 Task: Change elbow connector line weight to 16PX.
Action: Mouse moved to (489, 241)
Screenshot: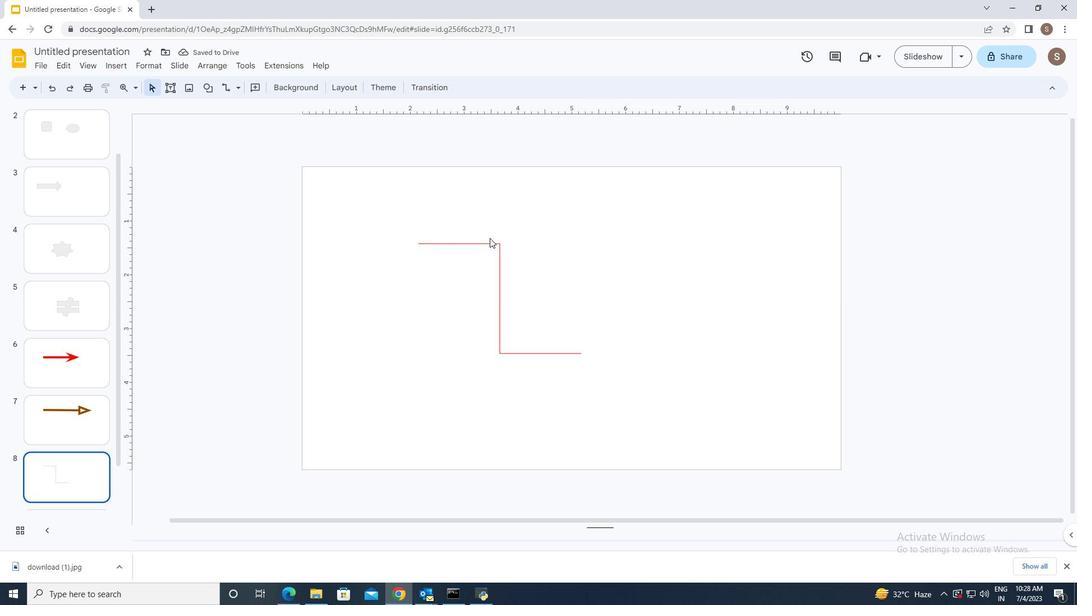 
Action: Mouse pressed left at (489, 241)
Screenshot: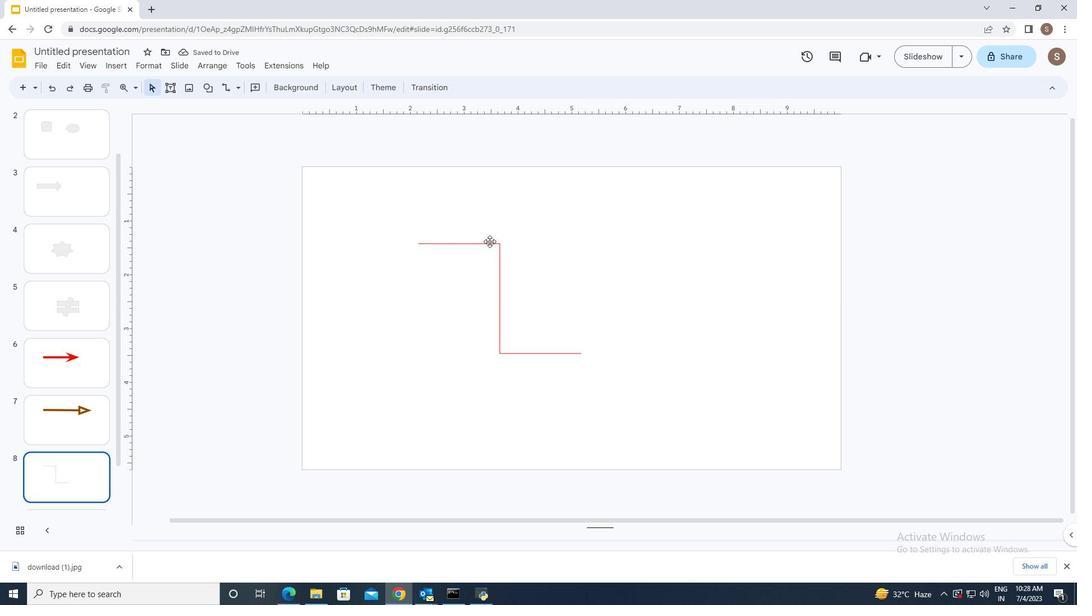 
Action: Mouse moved to (270, 86)
Screenshot: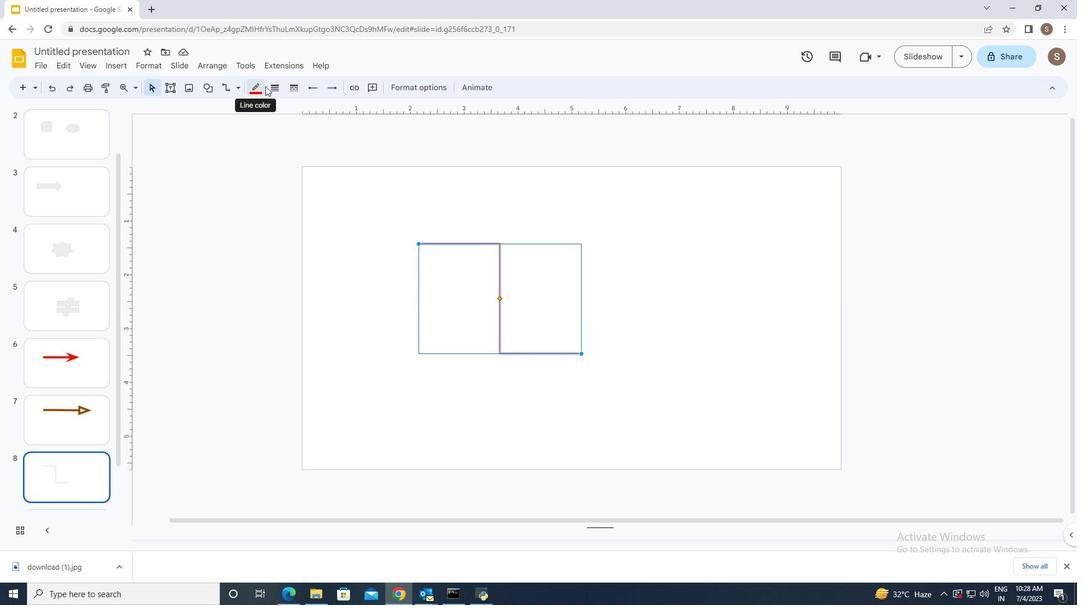 
Action: Mouse pressed left at (270, 86)
Screenshot: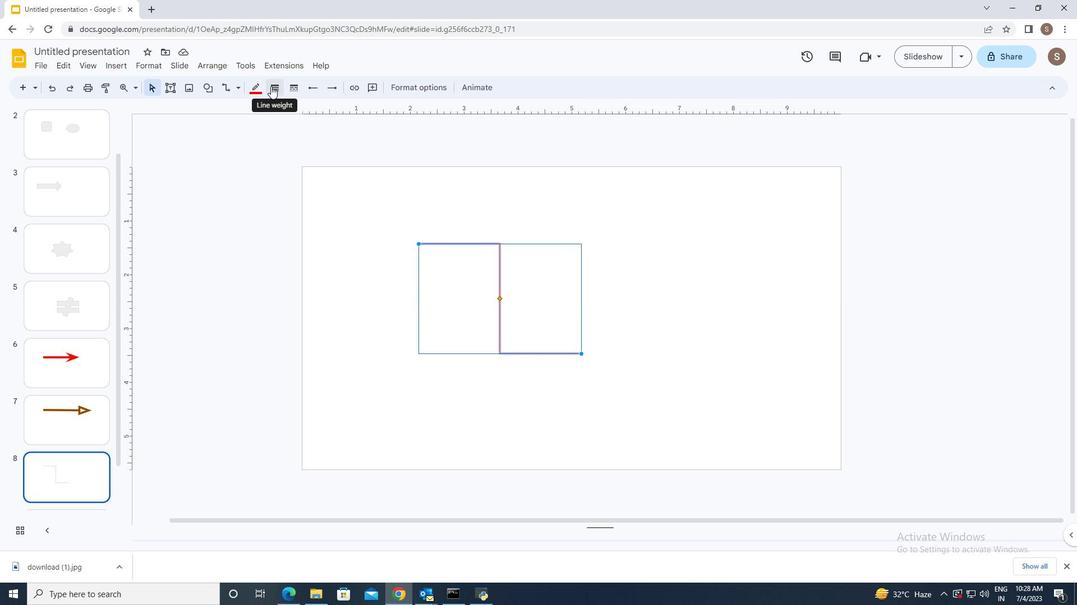 
Action: Mouse moved to (294, 214)
Screenshot: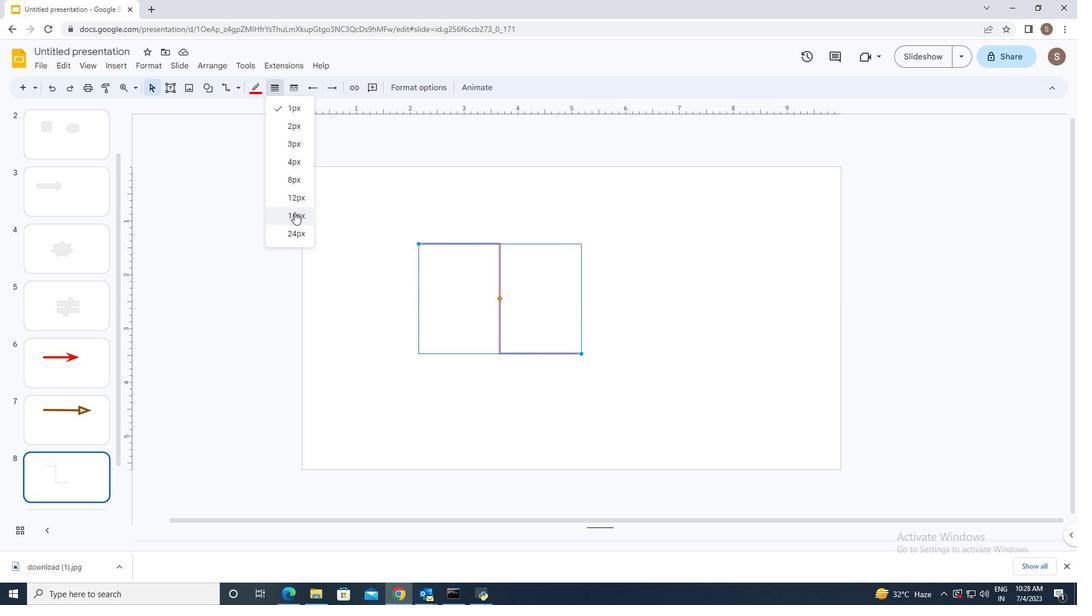 
Action: Mouse pressed left at (294, 214)
Screenshot: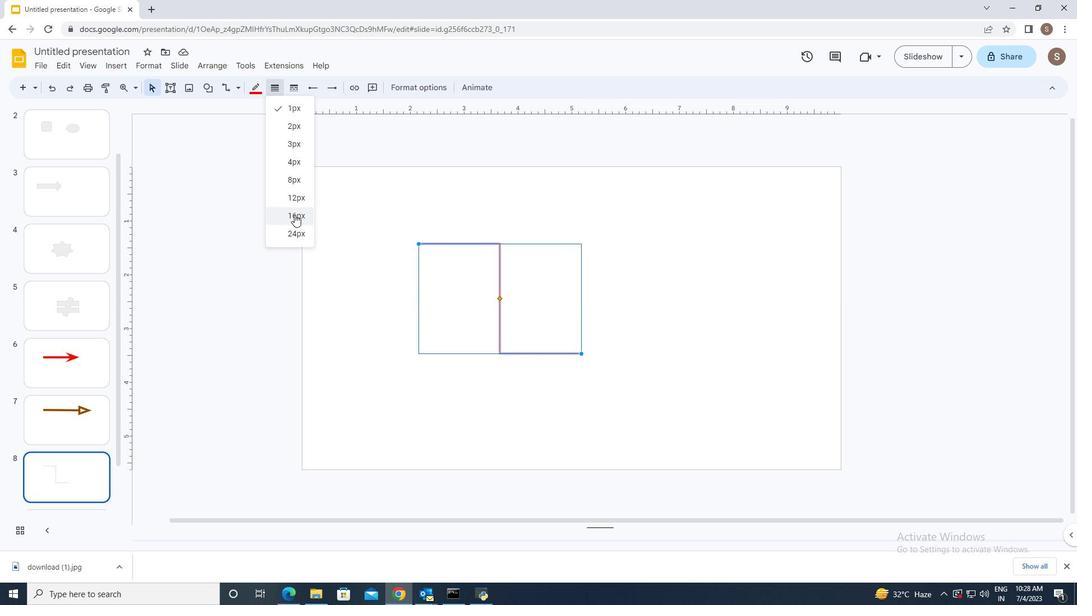 
Action: Mouse moved to (363, 373)
Screenshot: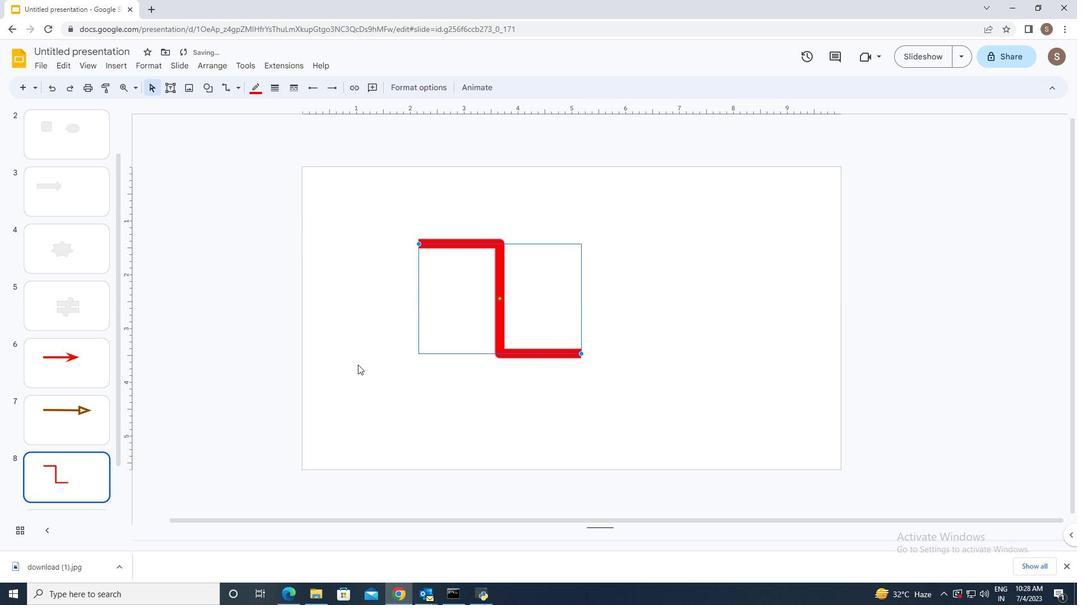 
Action: Mouse pressed left at (363, 373)
Screenshot: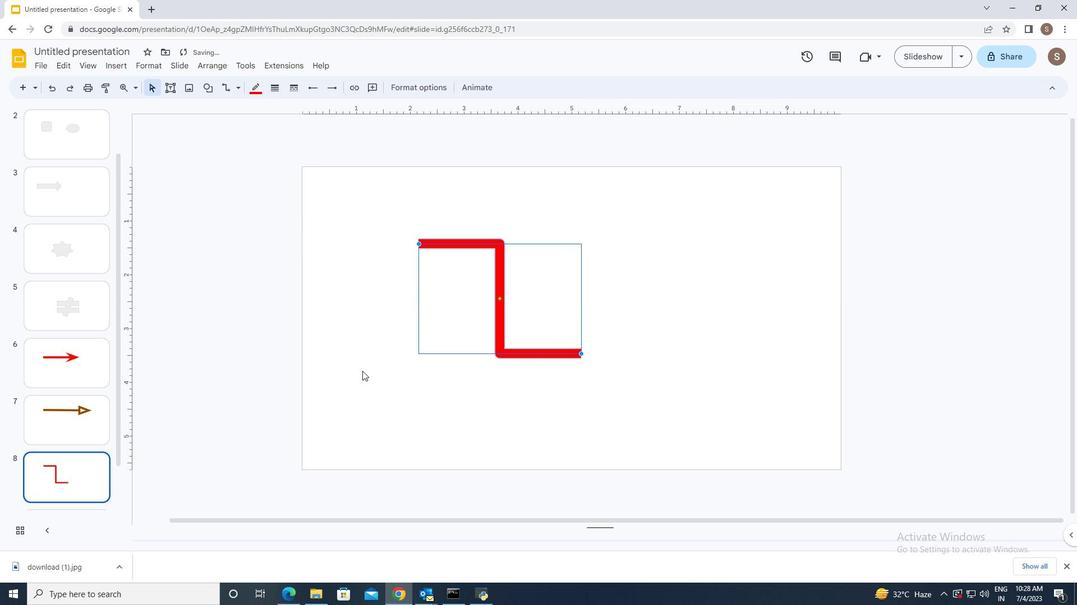 
Action: Mouse moved to (363, 373)
Screenshot: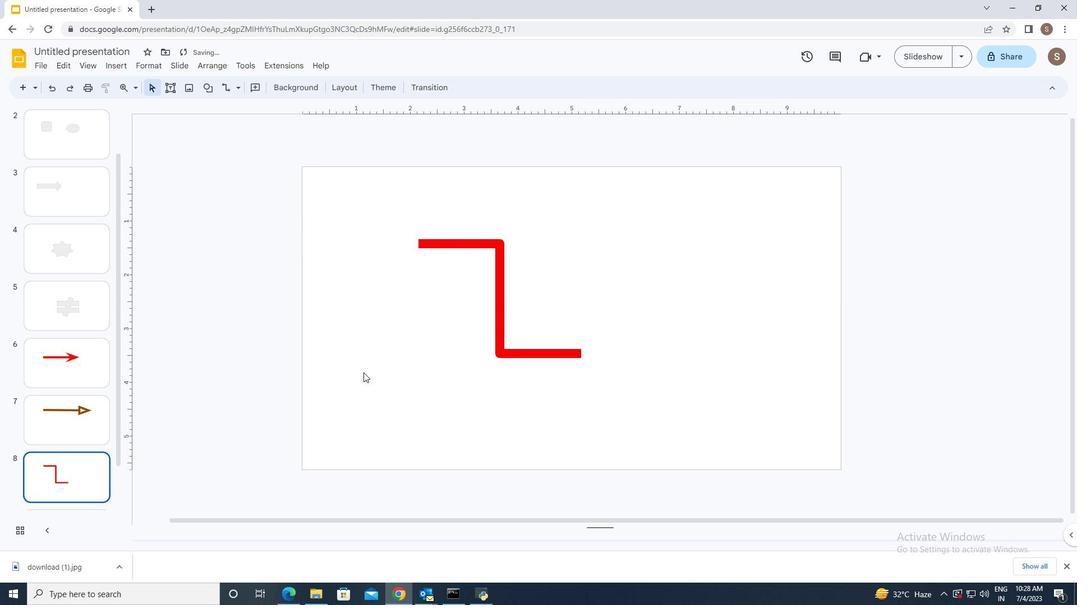 
